 Task: Toggle the experimental feature "Enable full accessibility tree view in the Elements panel".
Action: Mouse moved to (1292, 38)
Screenshot: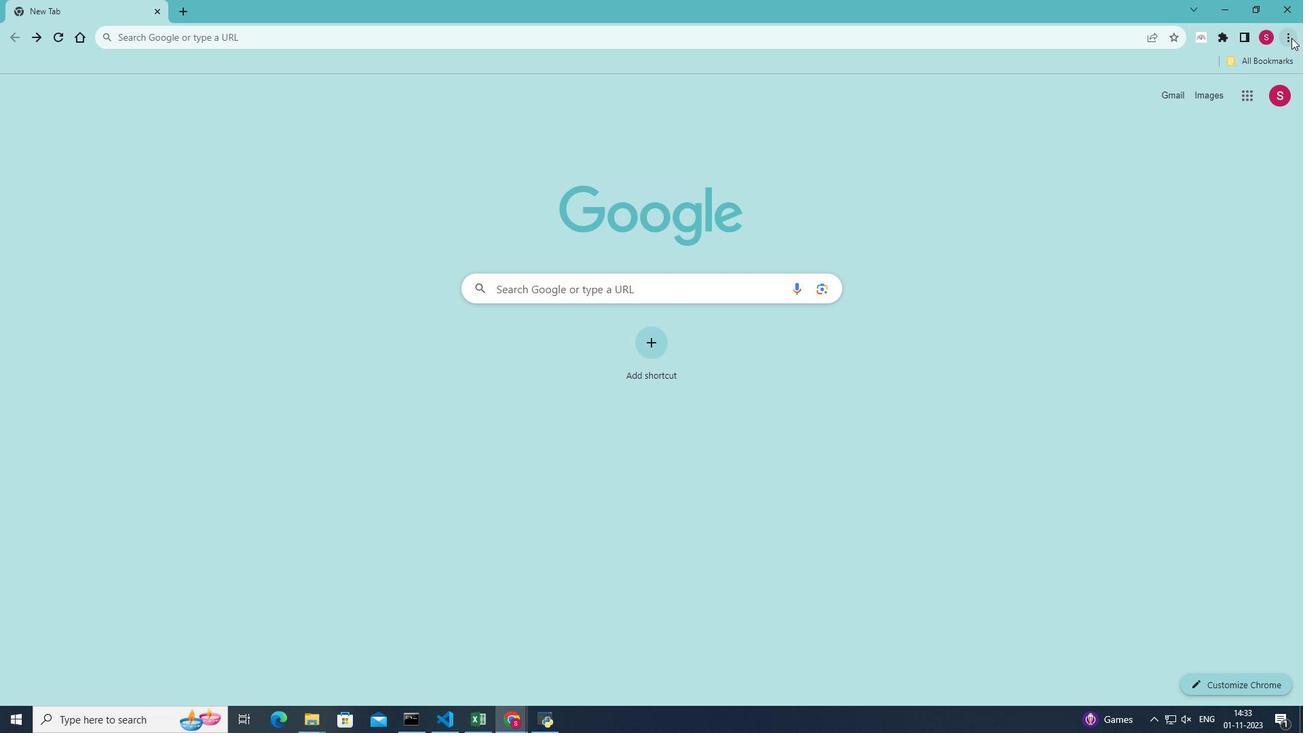 
Action: Mouse pressed left at (1292, 38)
Screenshot: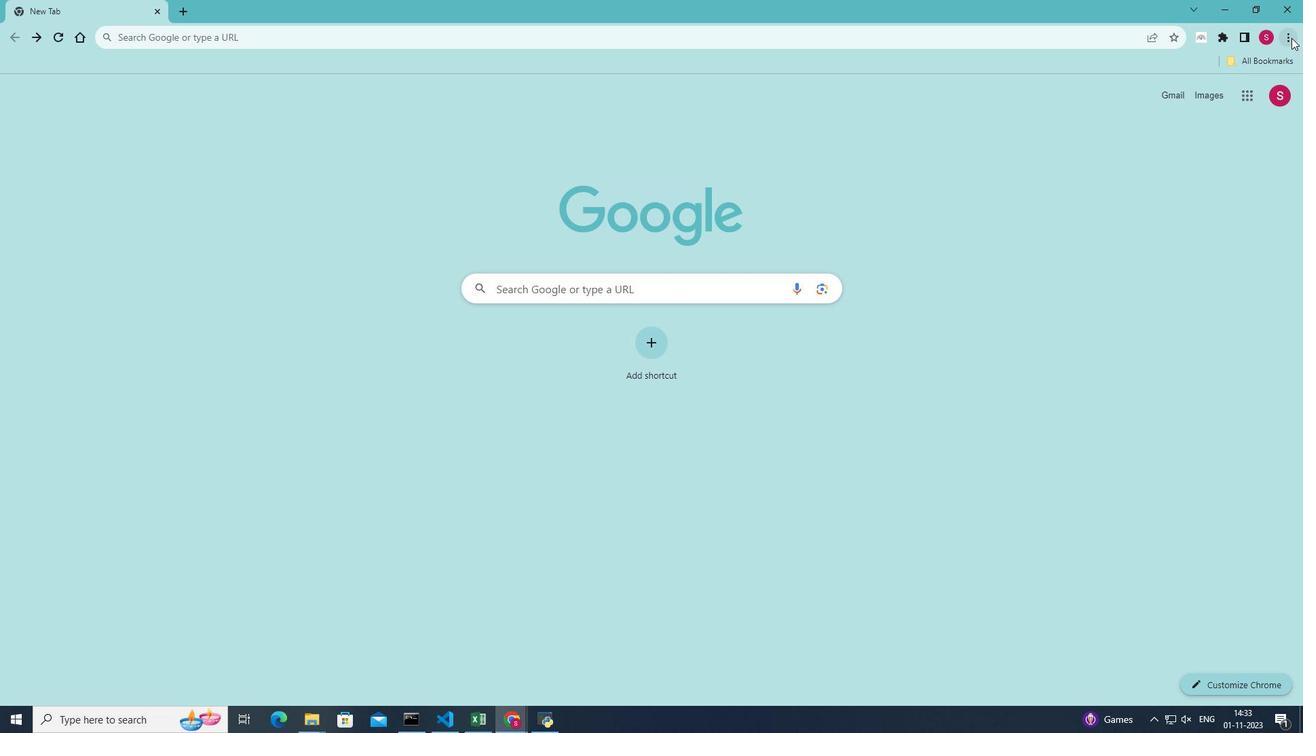 
Action: Mouse moved to (1129, 251)
Screenshot: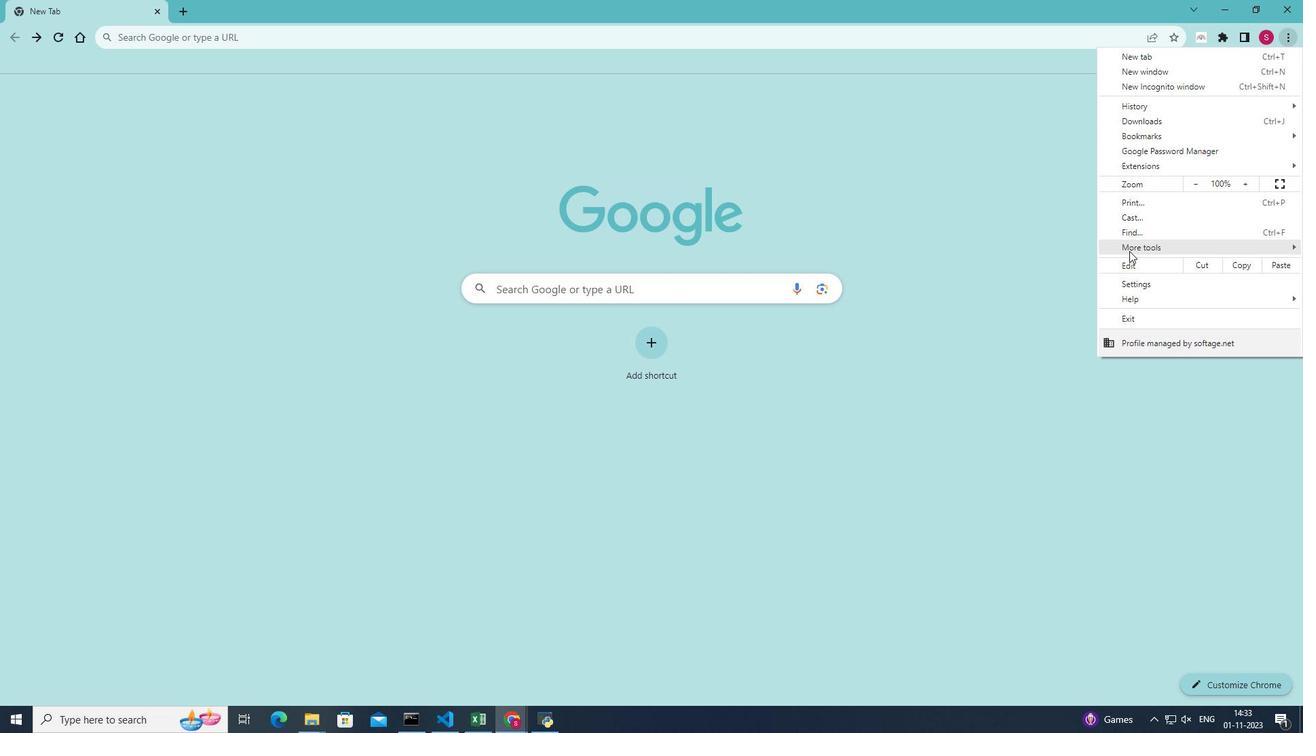 
Action: Mouse pressed left at (1129, 251)
Screenshot: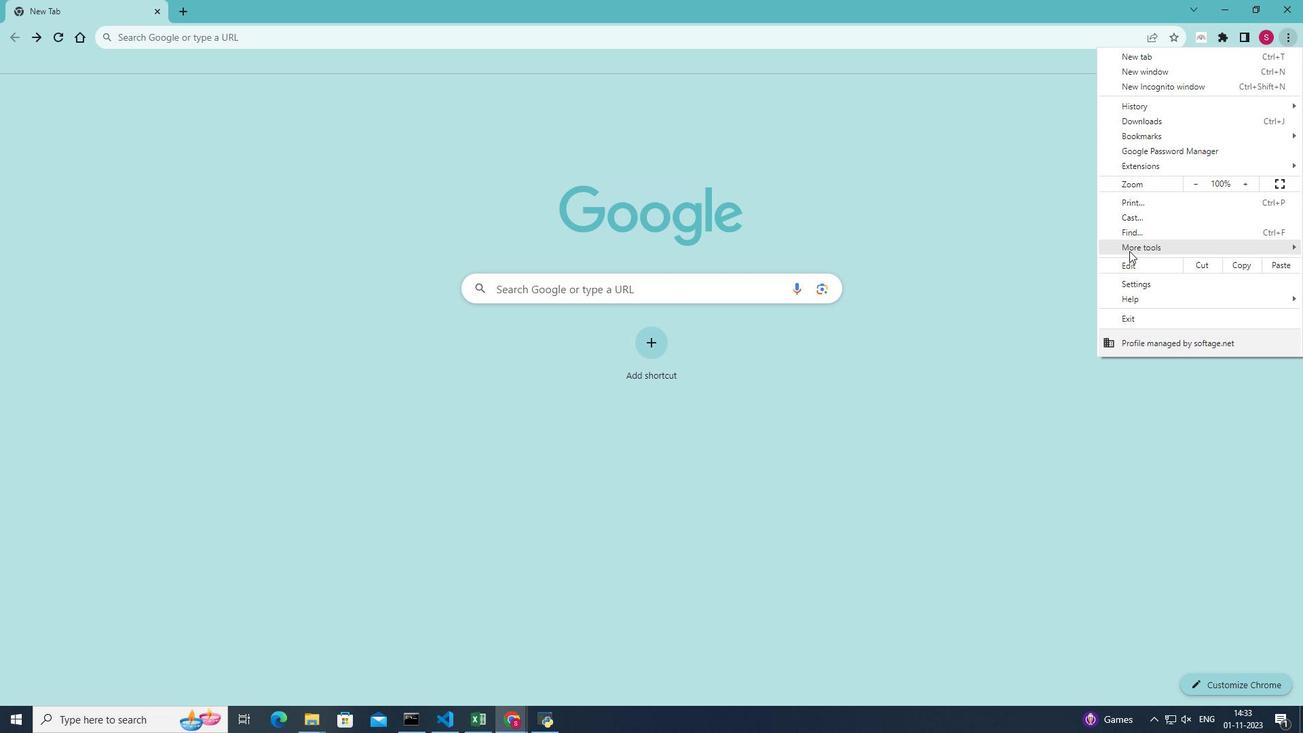 
Action: Mouse moved to (998, 342)
Screenshot: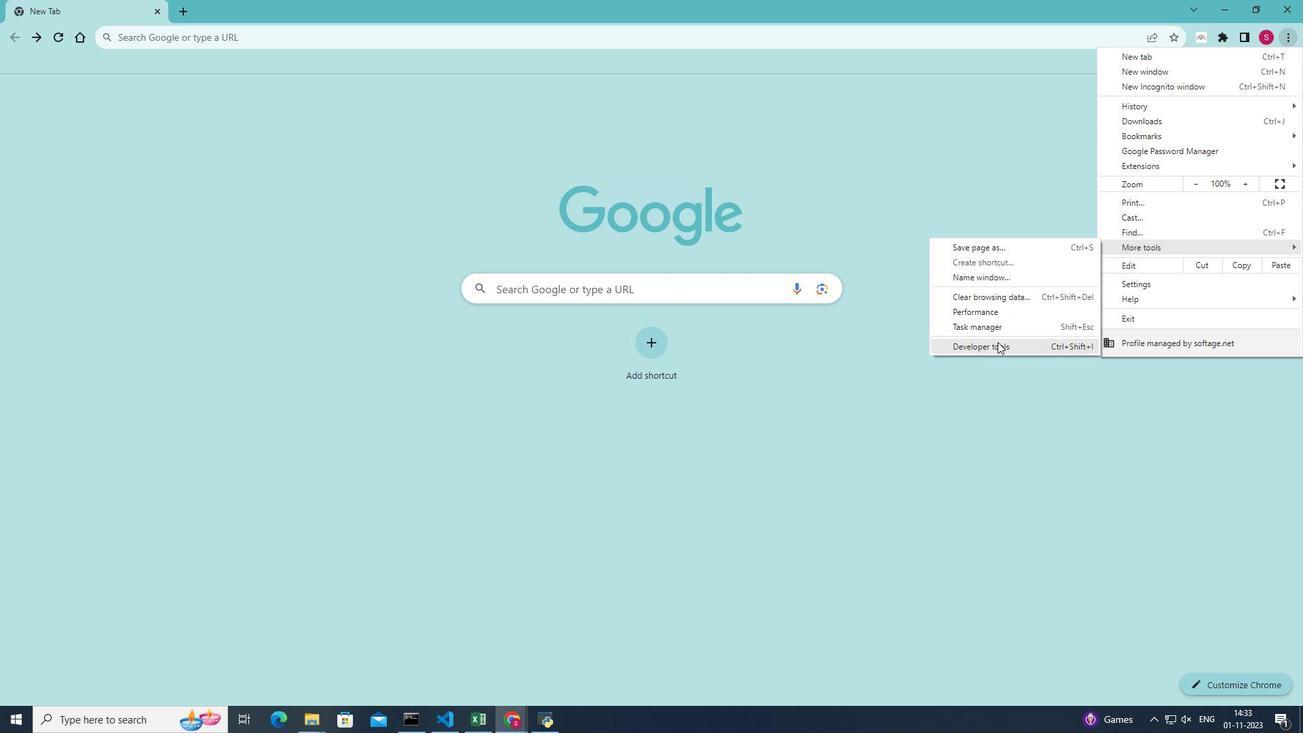 
Action: Mouse pressed left at (998, 342)
Screenshot: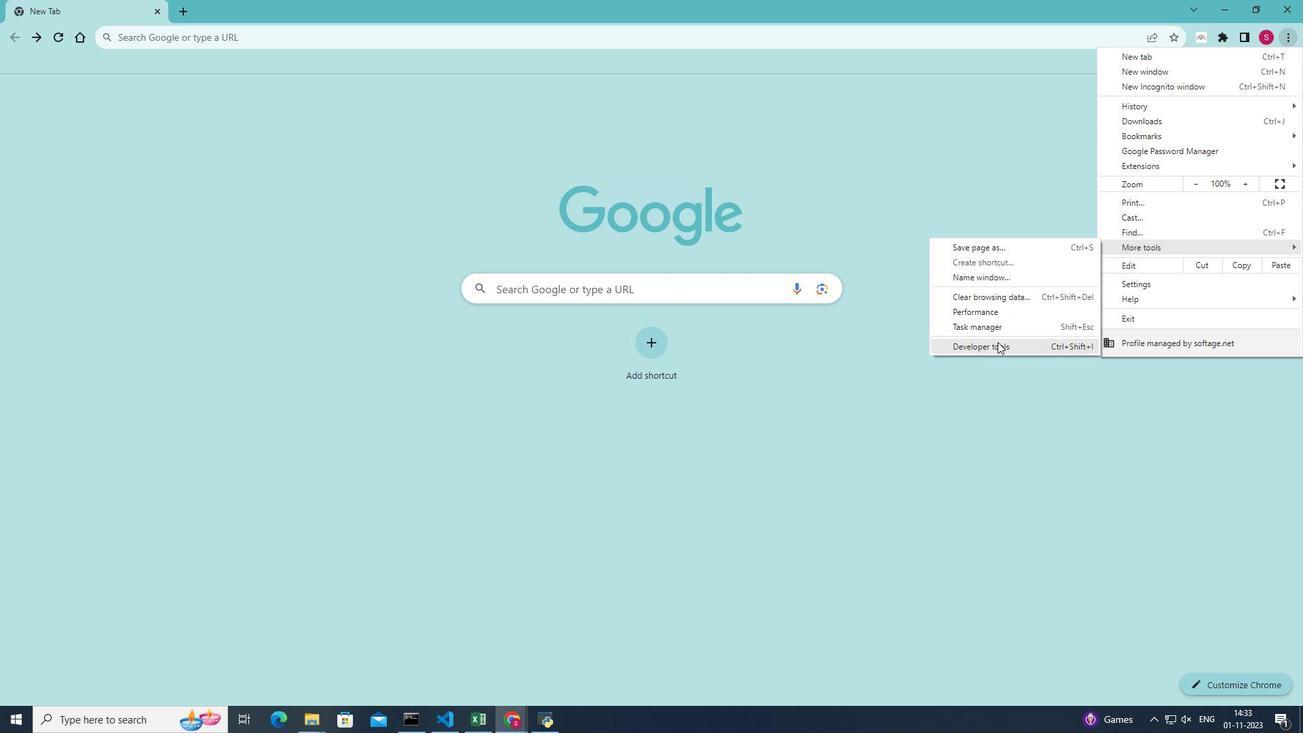 
Action: Mouse moved to (1256, 81)
Screenshot: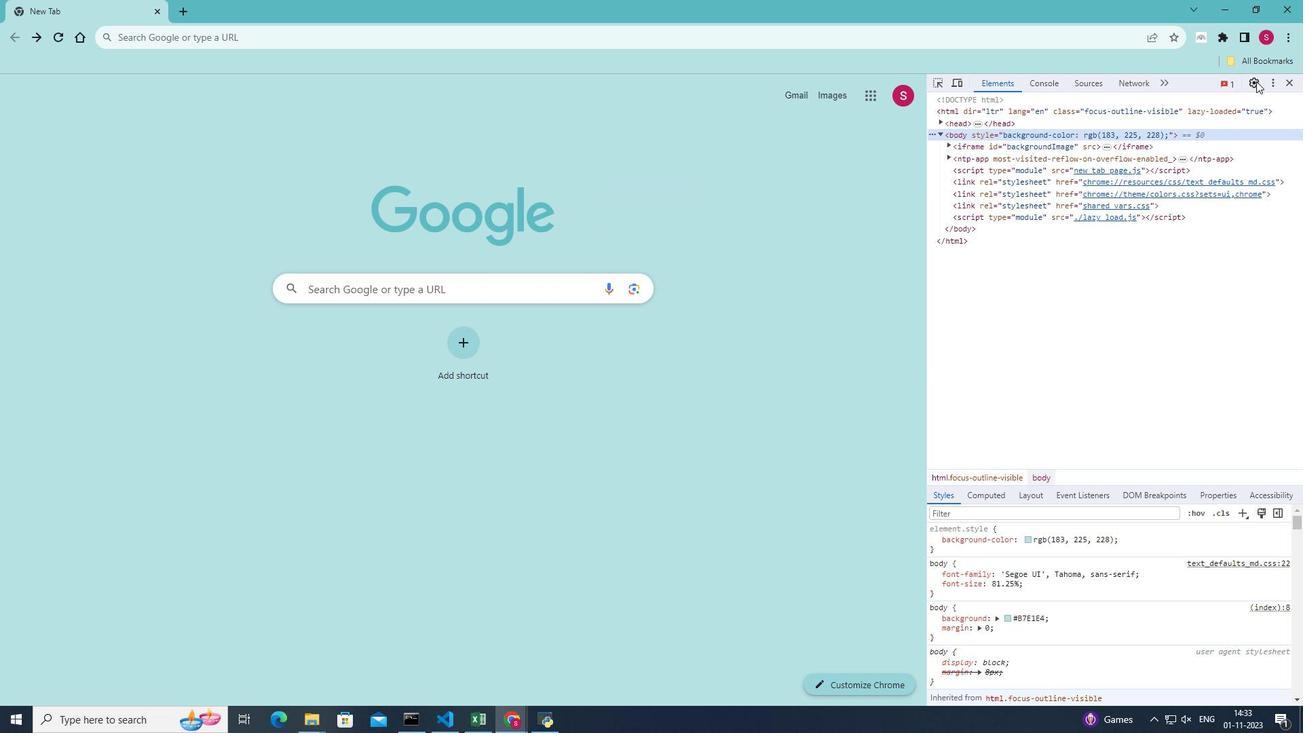 
Action: Mouse pressed left at (1256, 81)
Screenshot: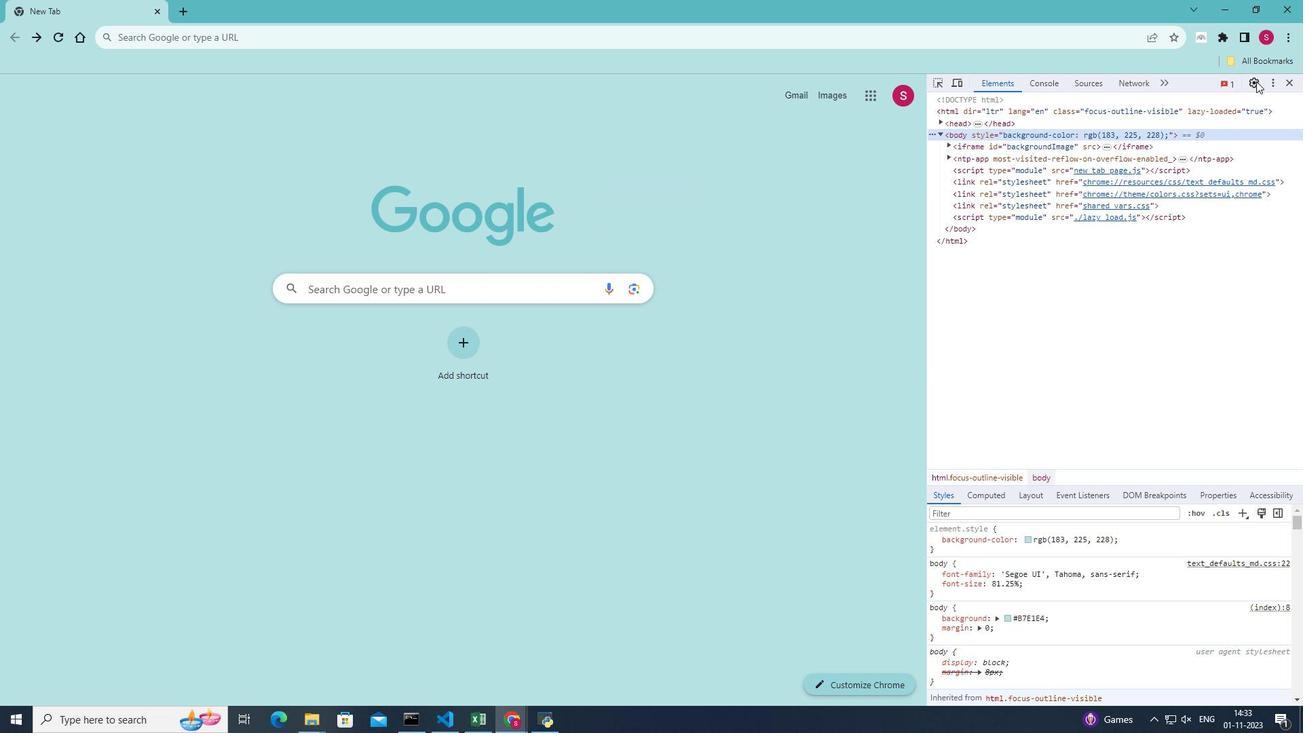 
Action: Mouse moved to (967, 147)
Screenshot: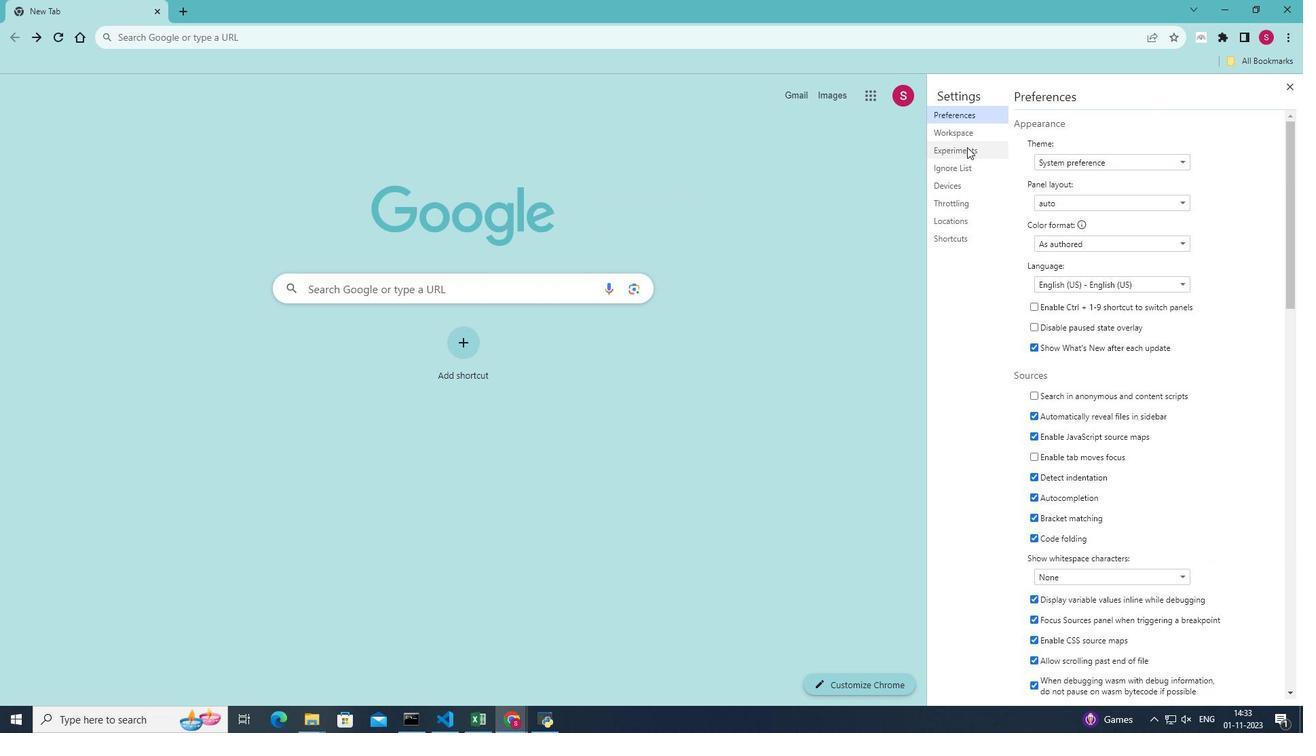 
Action: Mouse pressed left at (967, 147)
Screenshot: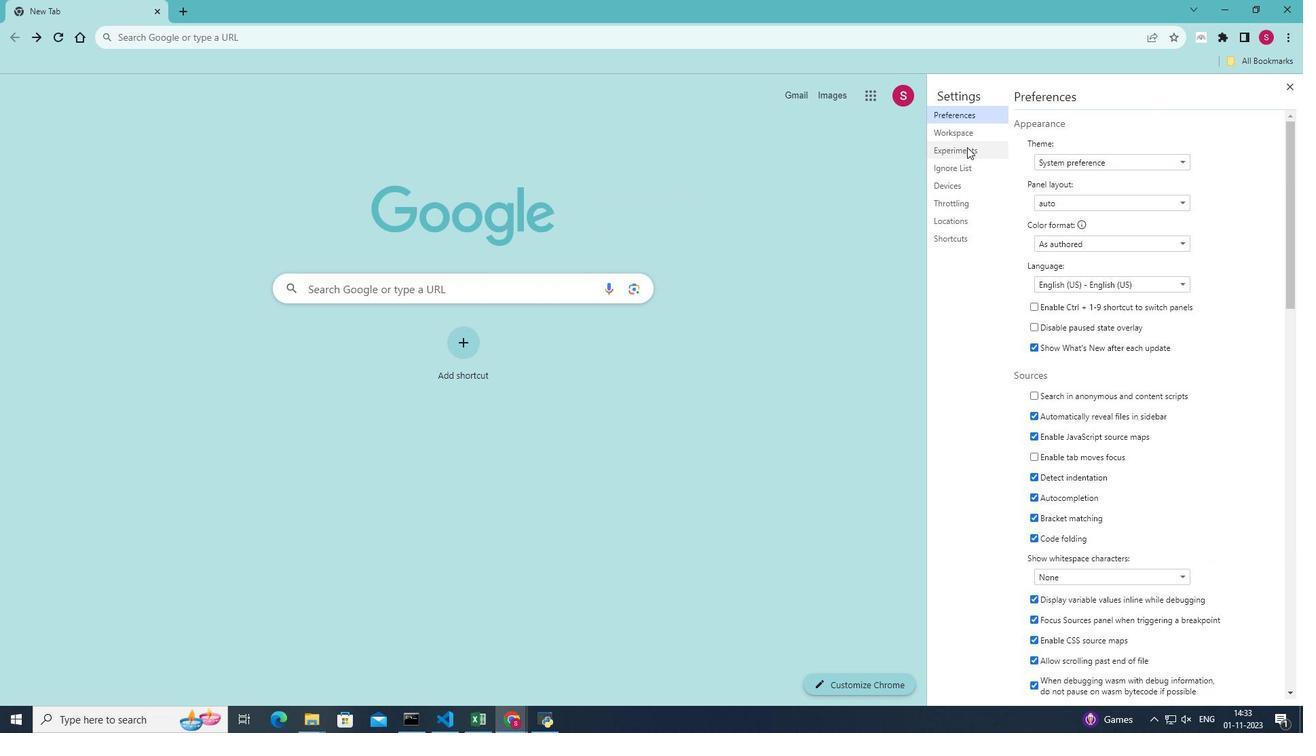 
Action: Mouse moved to (1019, 491)
Screenshot: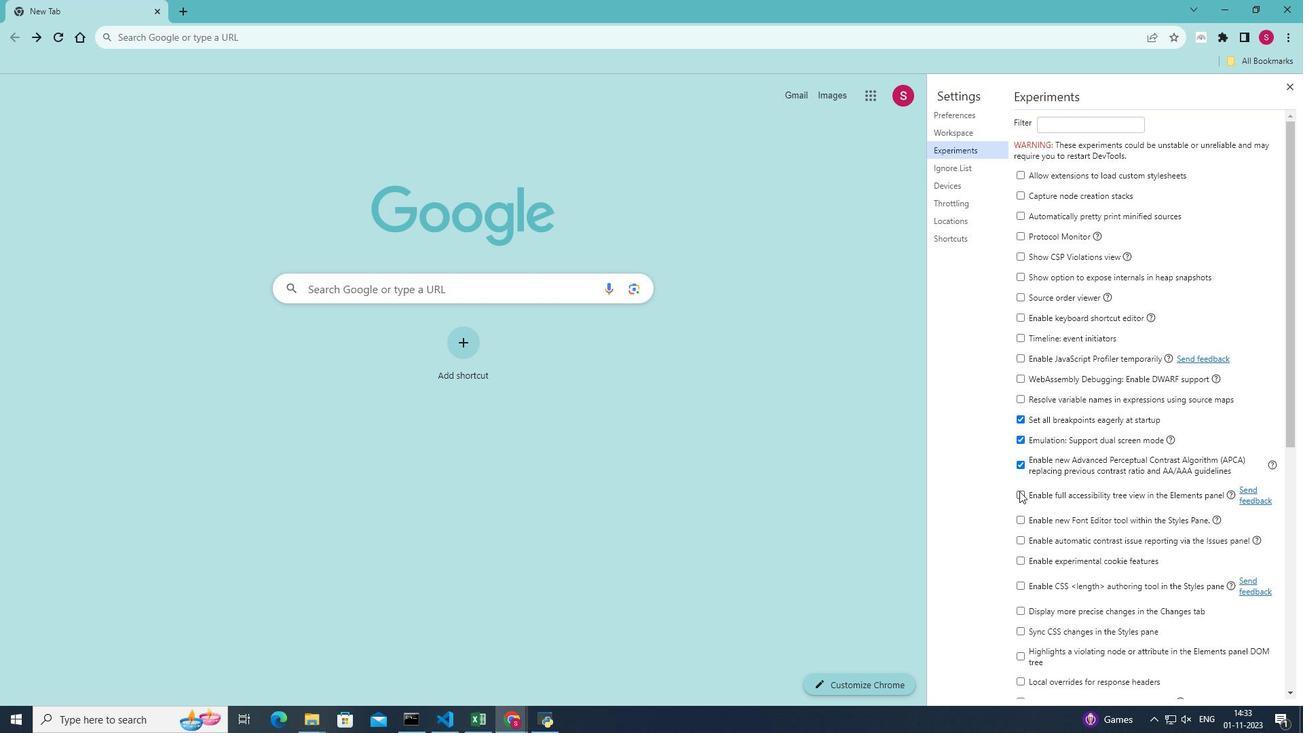 
Action: Mouse pressed left at (1019, 491)
Screenshot: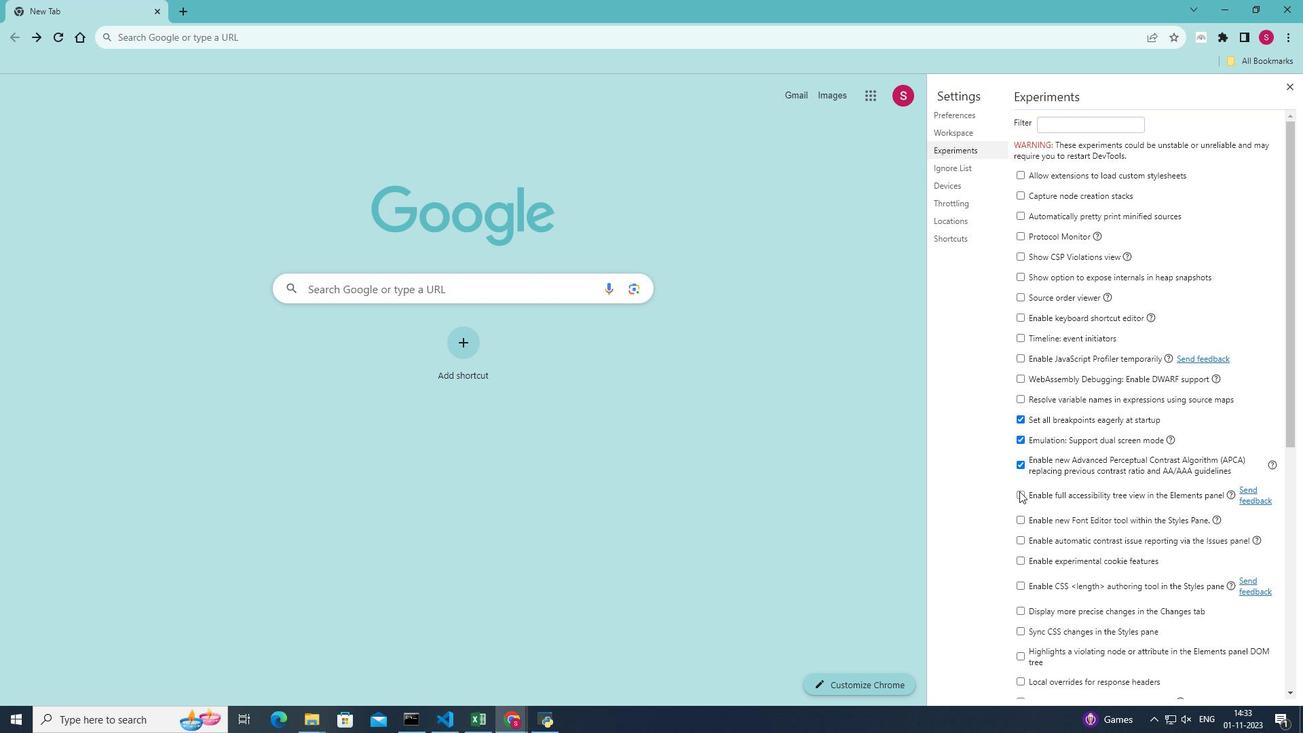 
Action: Mouse moved to (1202, 337)
Screenshot: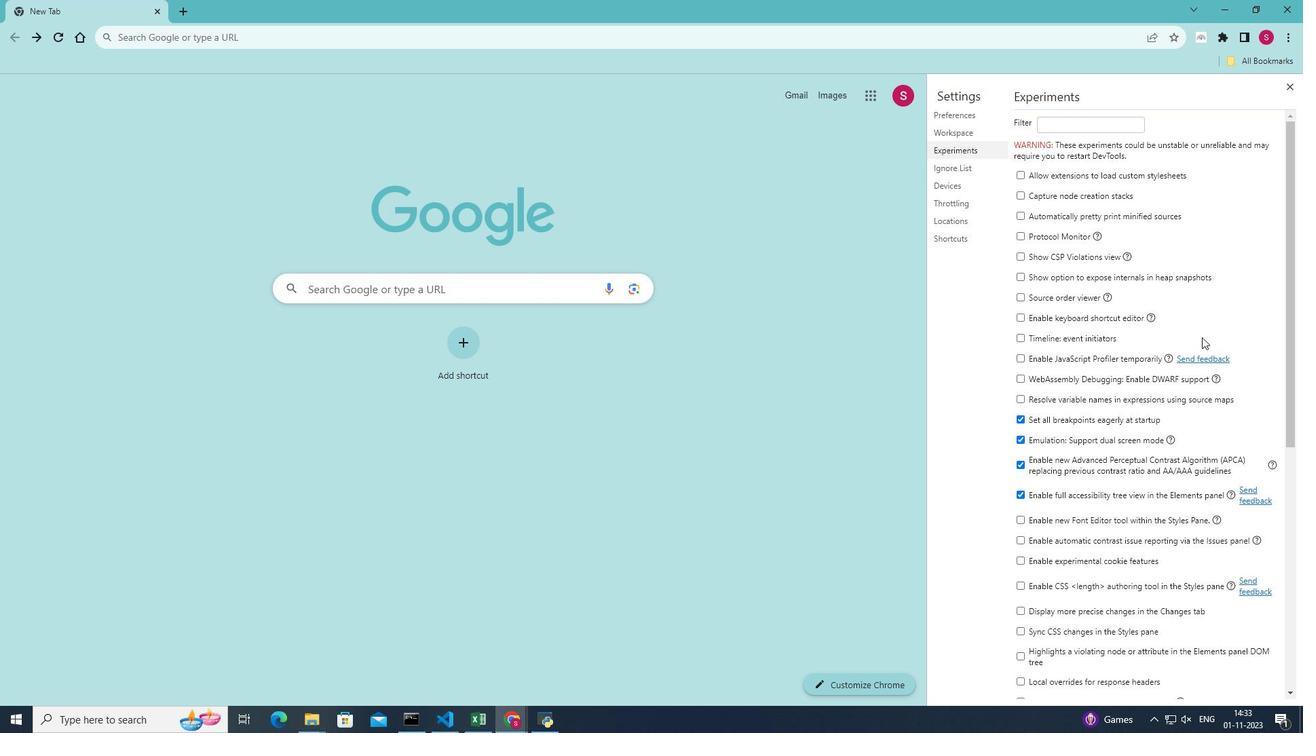 
